 Task: Add Sprouts Whole In Bag Half Cut Boneless Pork Loin Roast to the cart.
Action: Mouse pressed left at (25, 152)
Screenshot: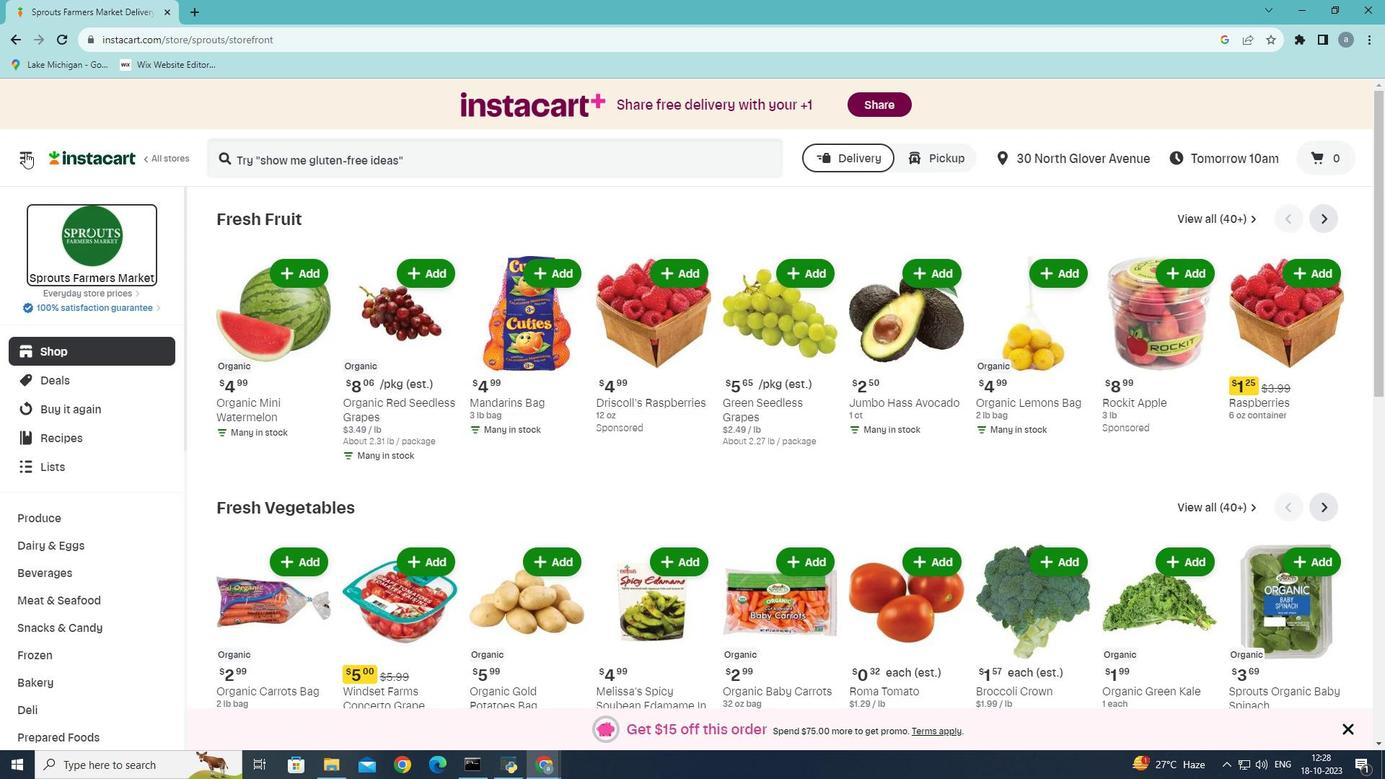 
Action: Mouse moved to (65, 417)
Screenshot: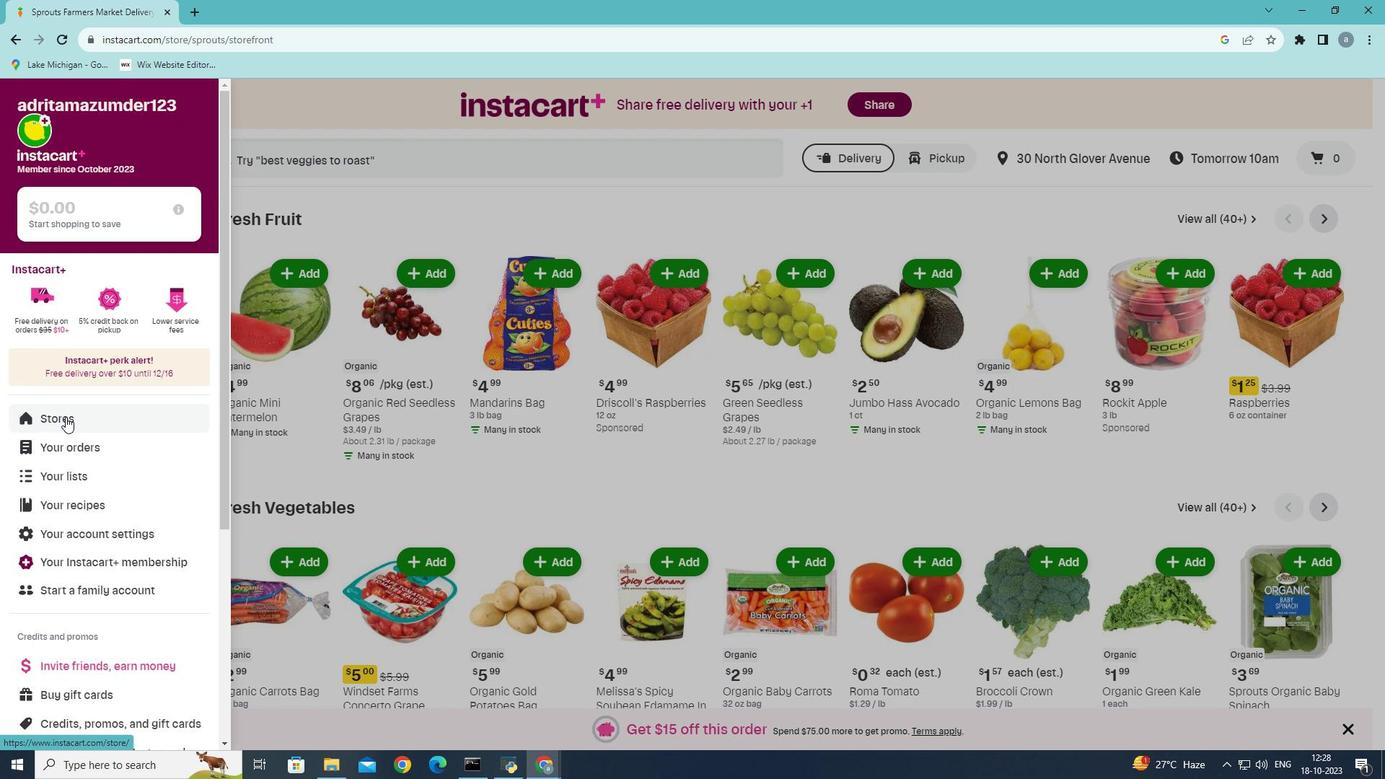 
Action: Mouse pressed left at (65, 417)
Screenshot: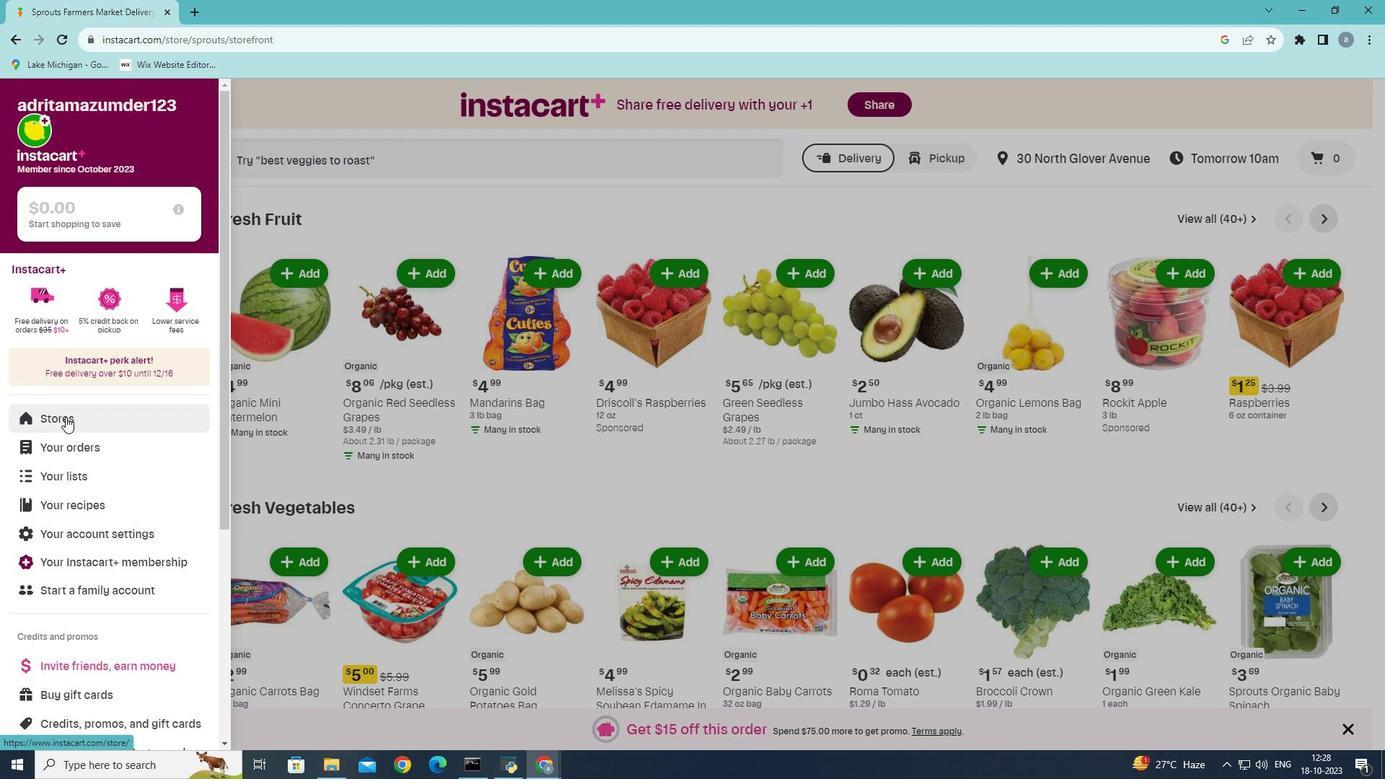 
Action: Mouse moved to (360, 165)
Screenshot: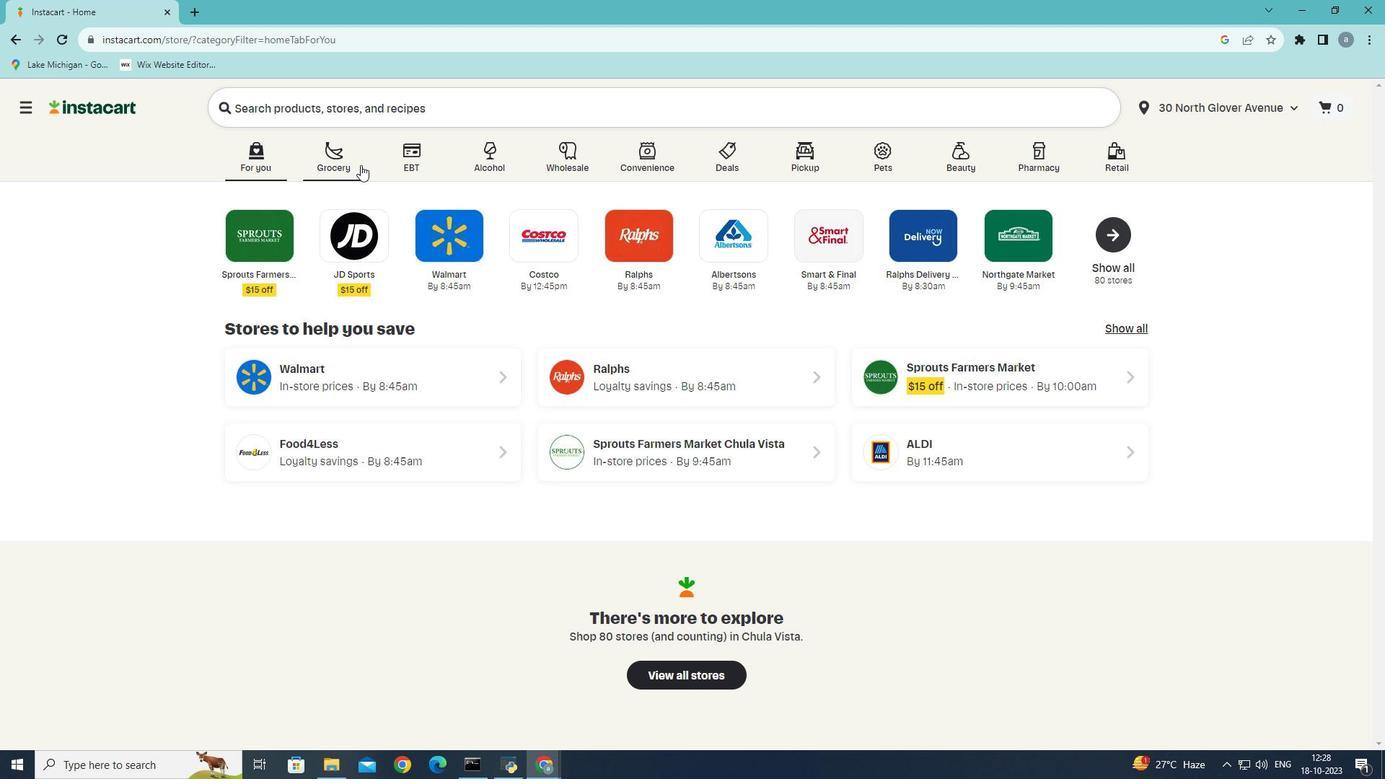 
Action: Mouse pressed left at (360, 165)
Screenshot: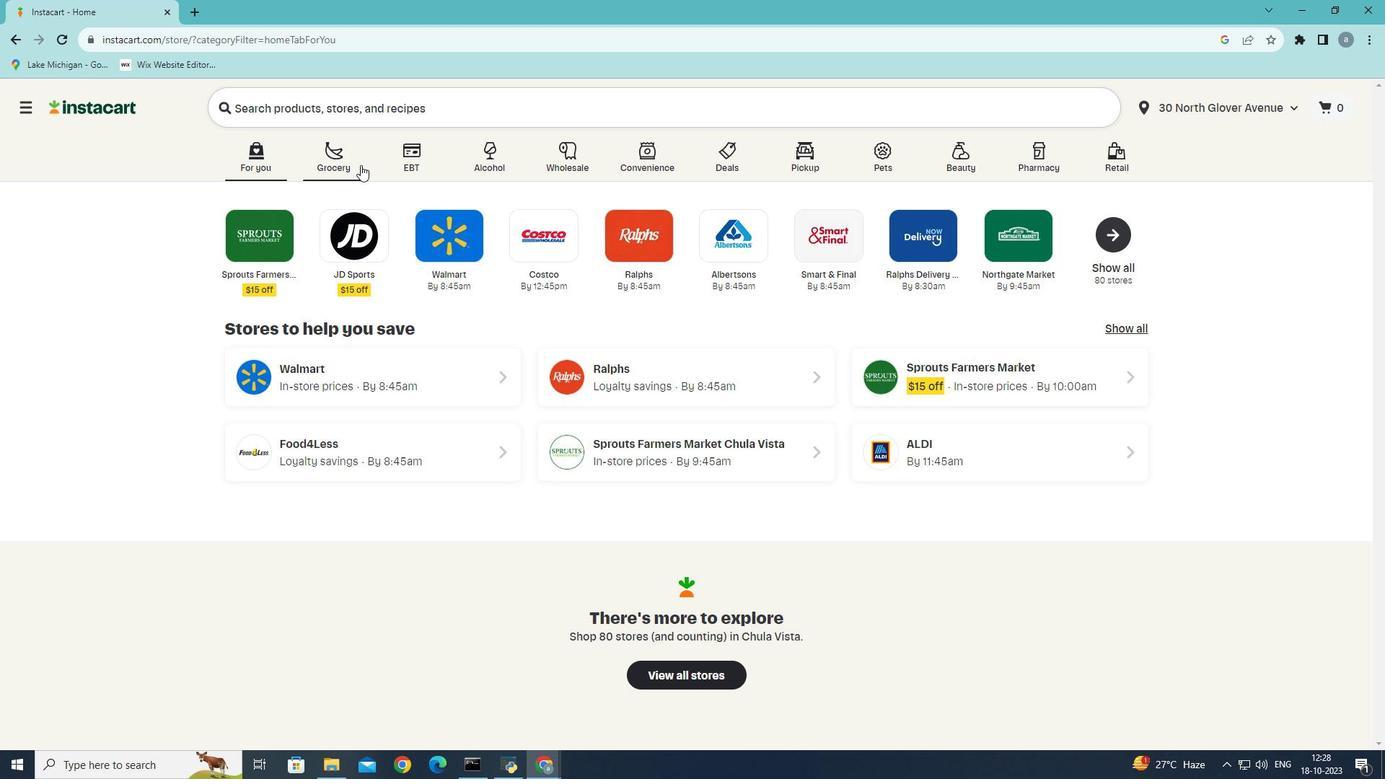 
Action: Mouse moved to (354, 443)
Screenshot: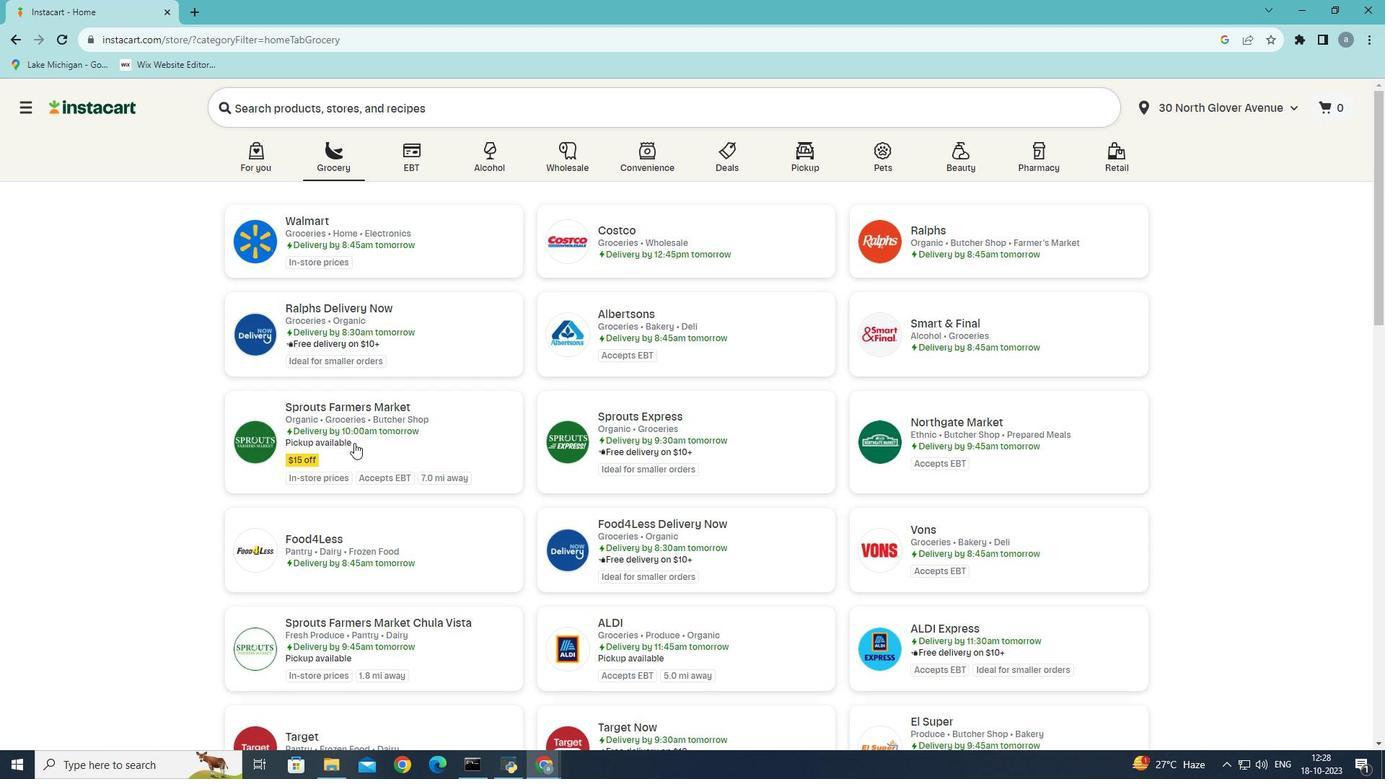 
Action: Mouse pressed left at (354, 443)
Screenshot: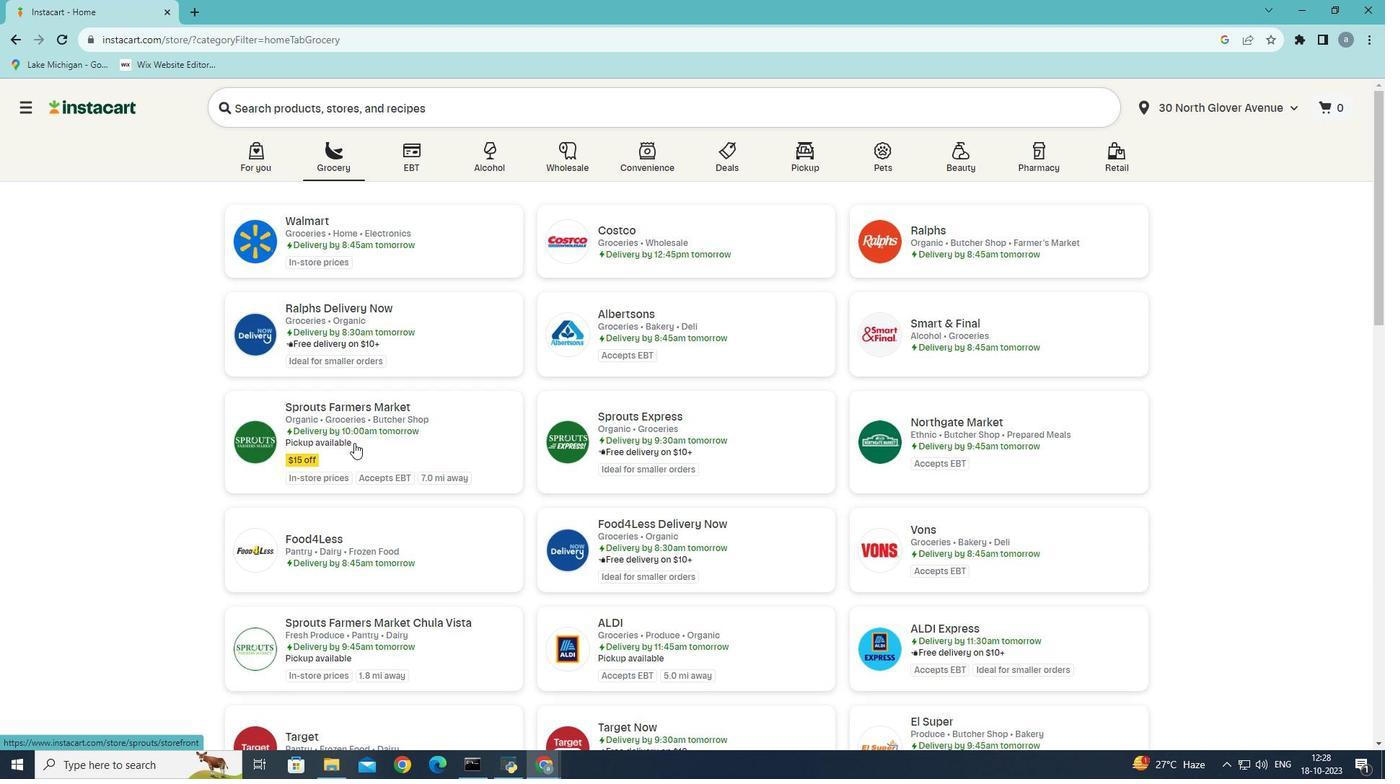
Action: Mouse moved to (55, 597)
Screenshot: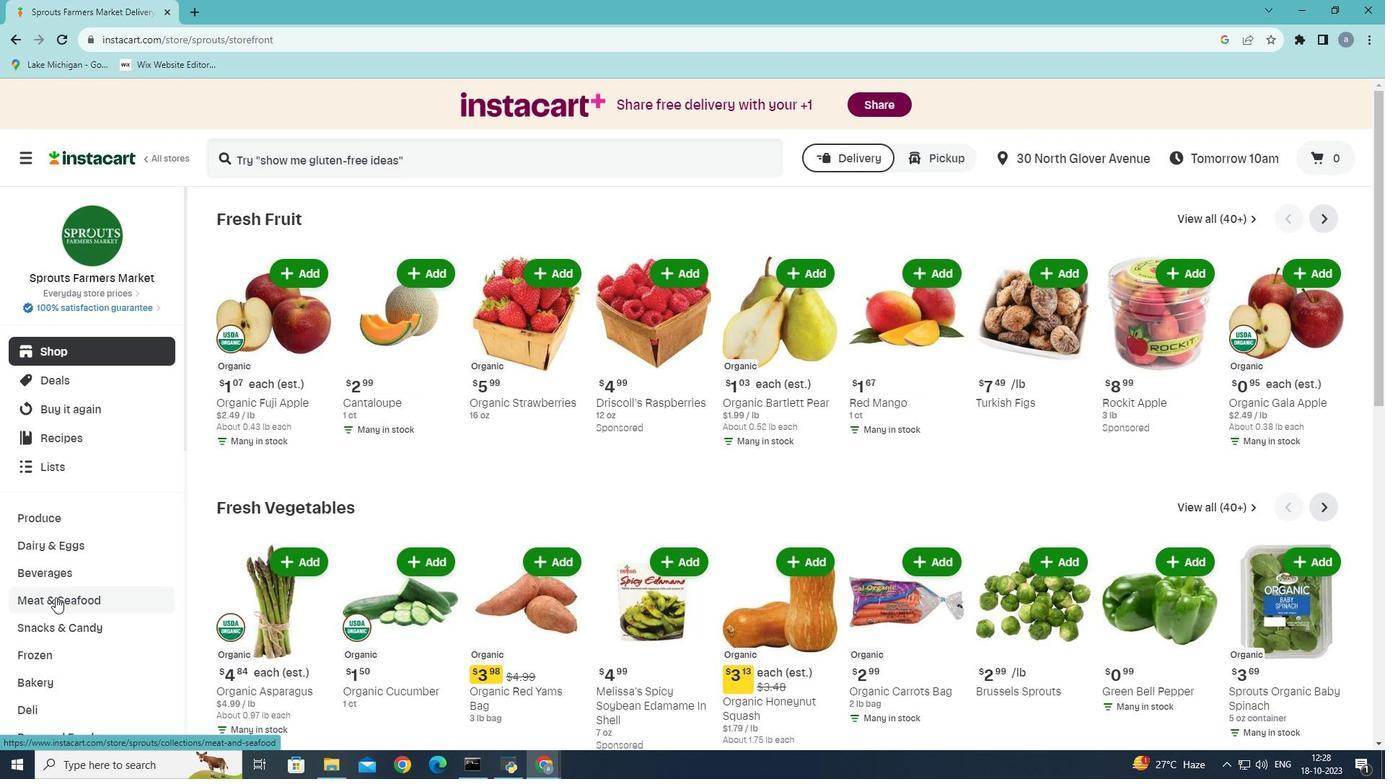 
Action: Mouse pressed left at (55, 597)
Screenshot: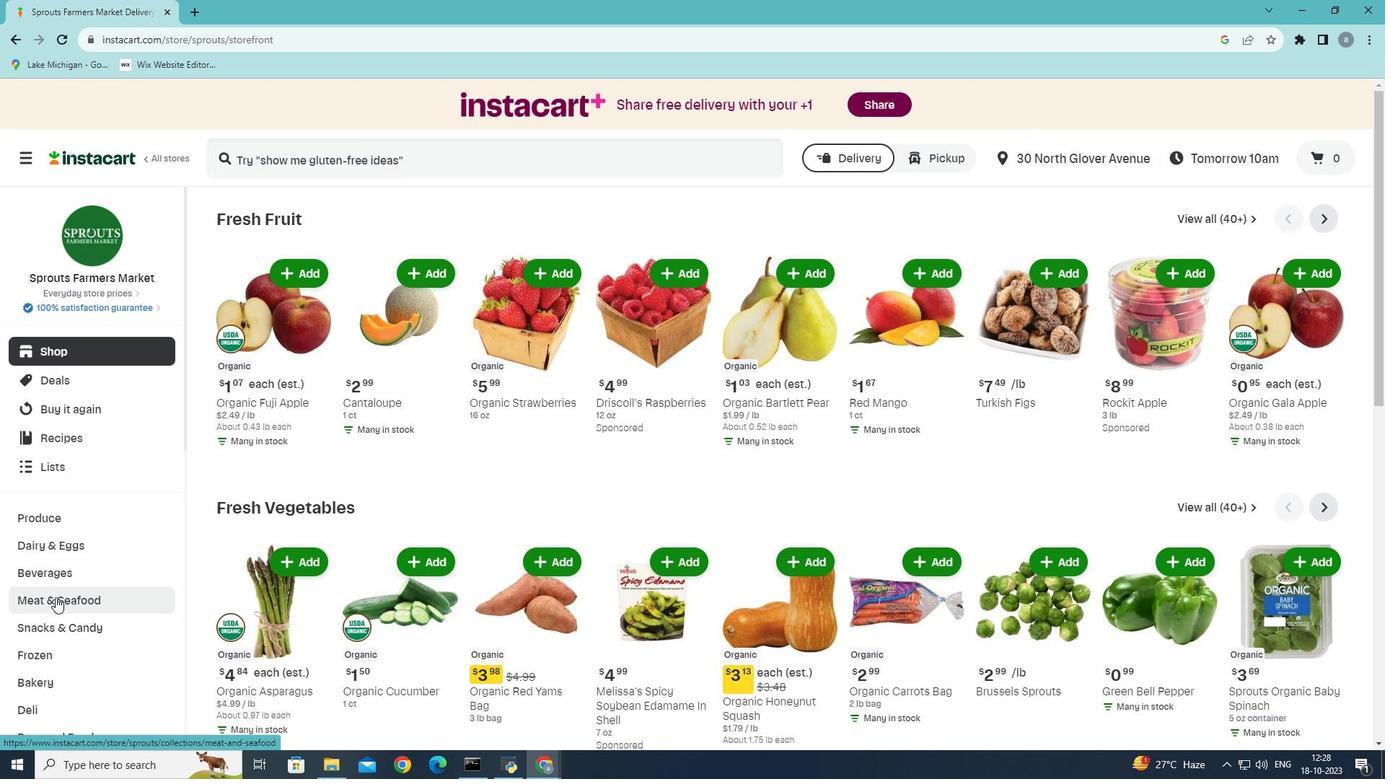 
Action: Mouse moved to (458, 254)
Screenshot: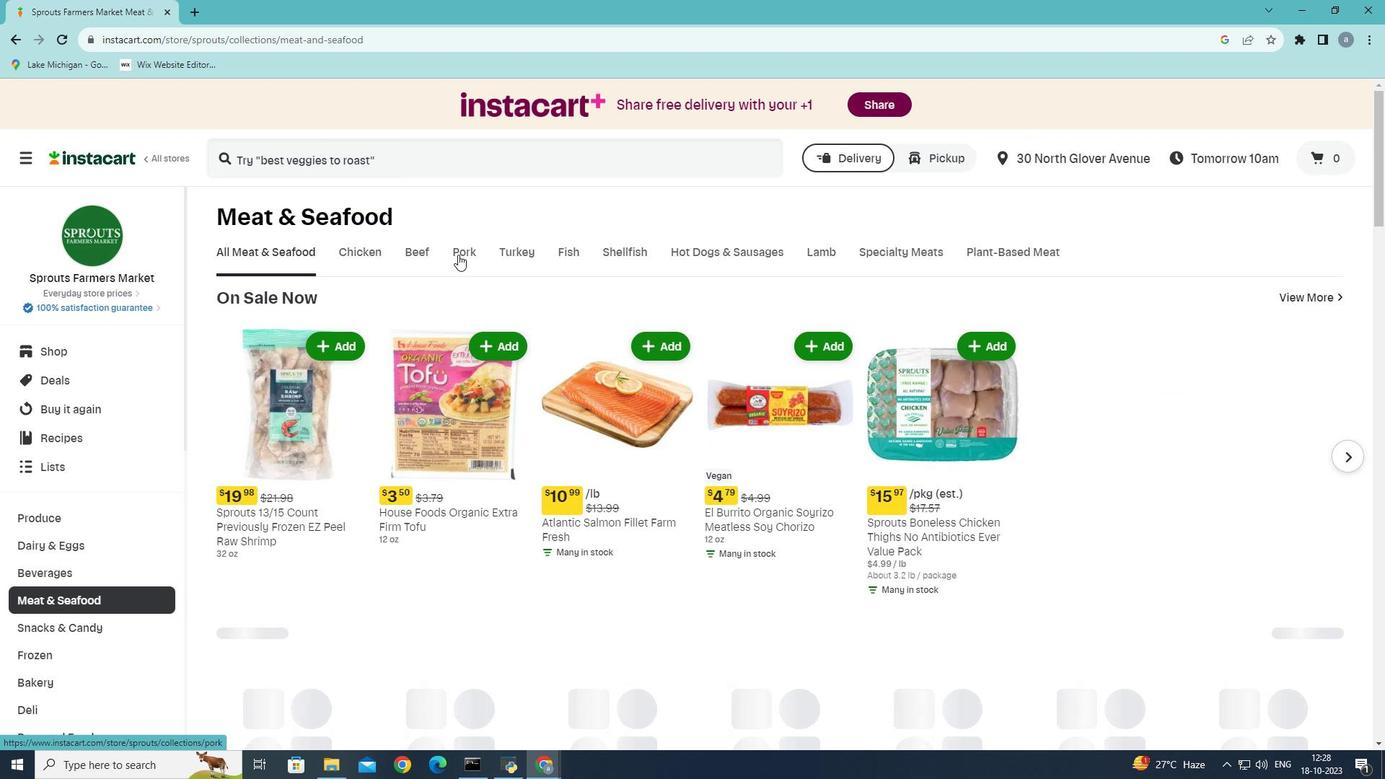 
Action: Mouse pressed left at (458, 254)
Screenshot: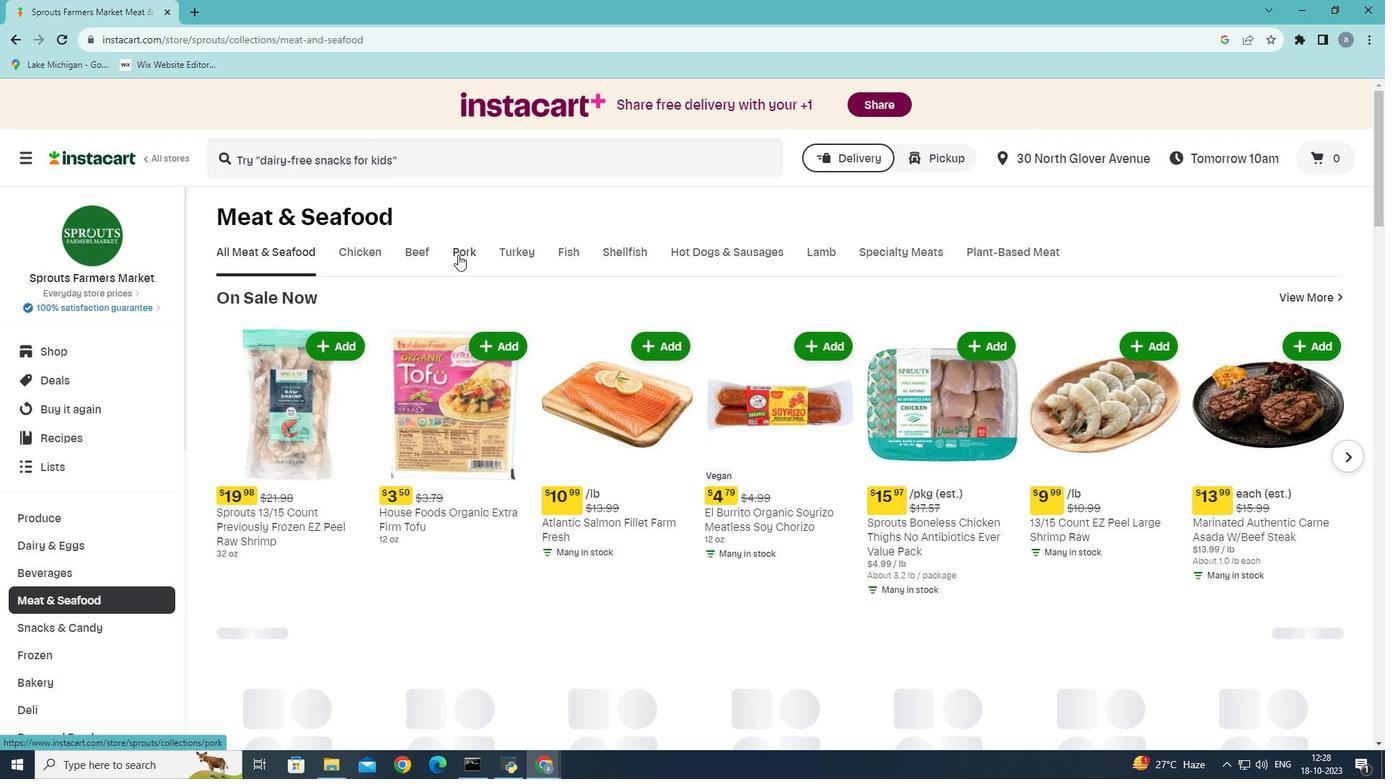 
Action: Mouse moved to (424, 322)
Screenshot: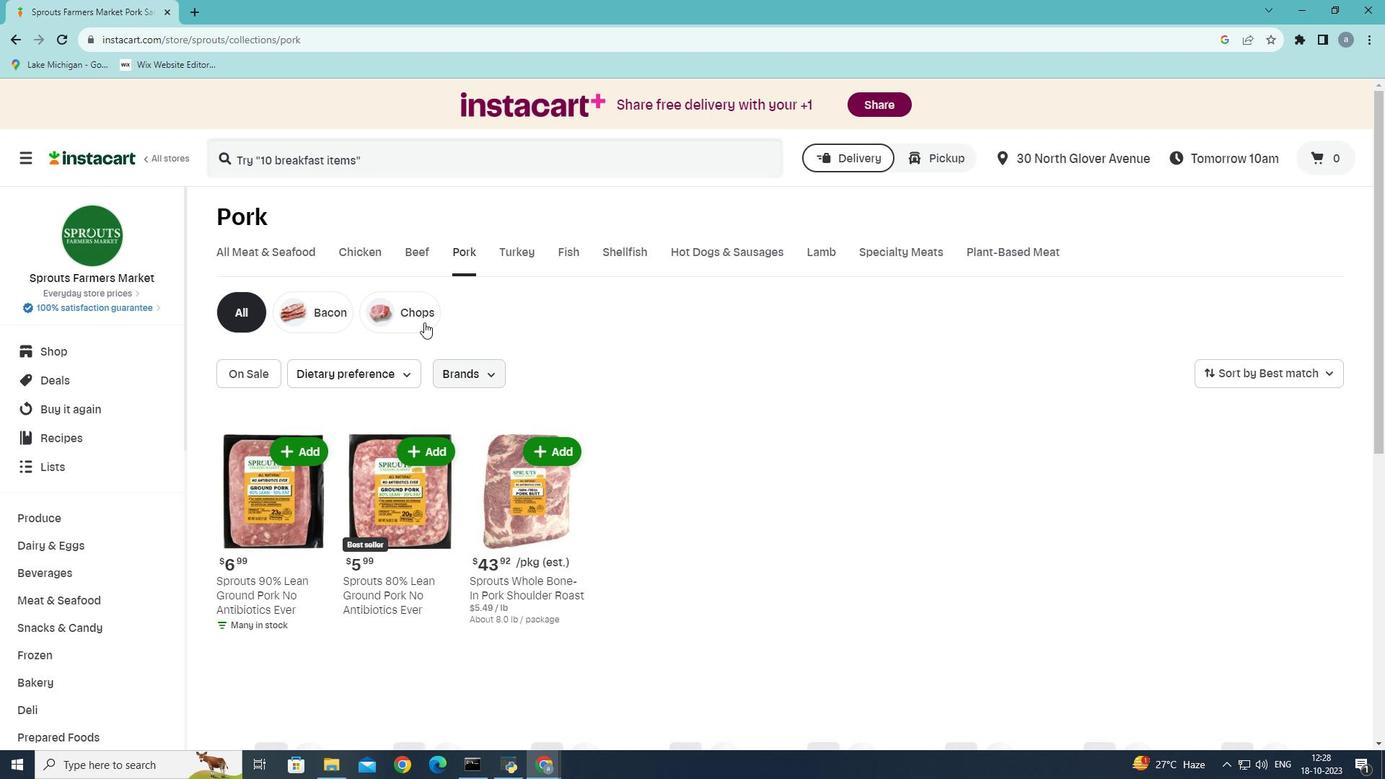 
Action: Mouse pressed left at (424, 322)
Screenshot: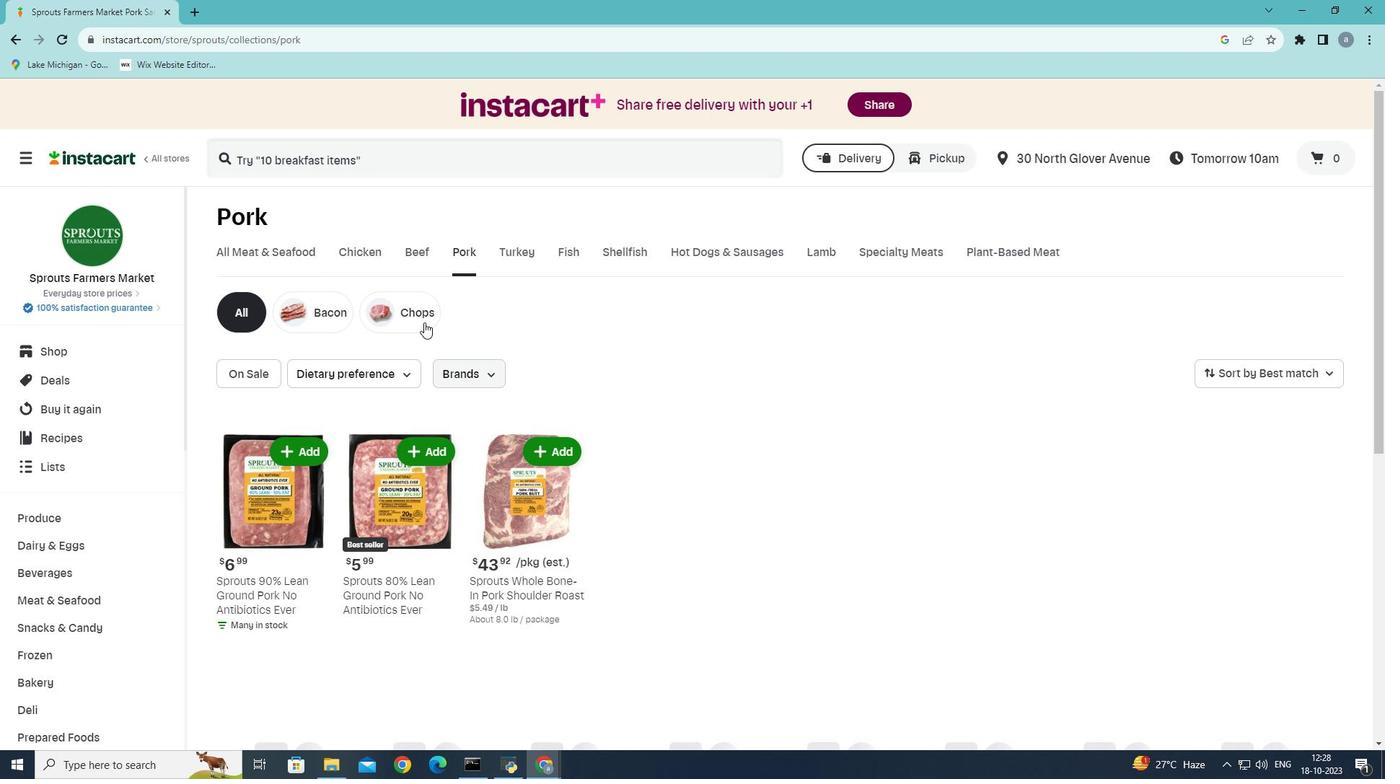 
Action: Mouse moved to (663, 448)
Screenshot: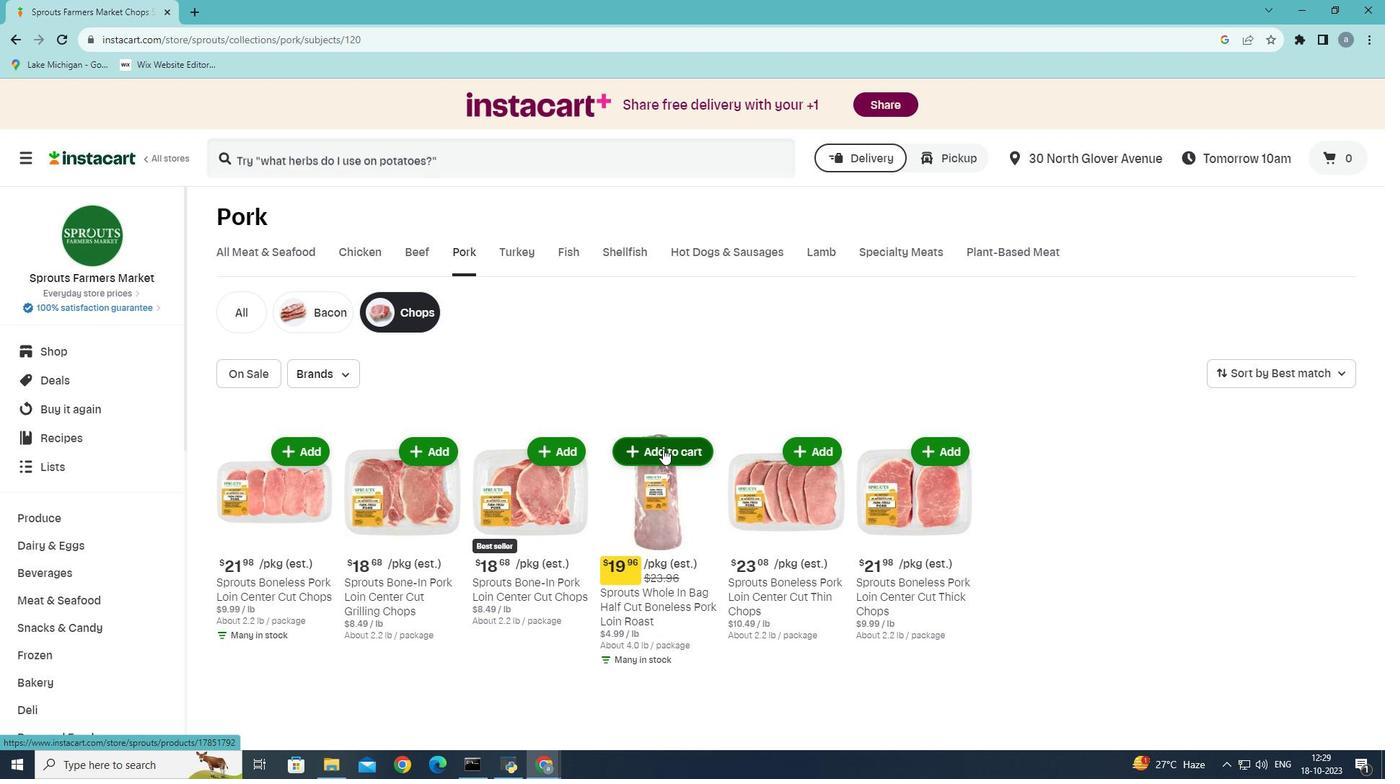 
Action: Mouse pressed left at (663, 448)
Screenshot: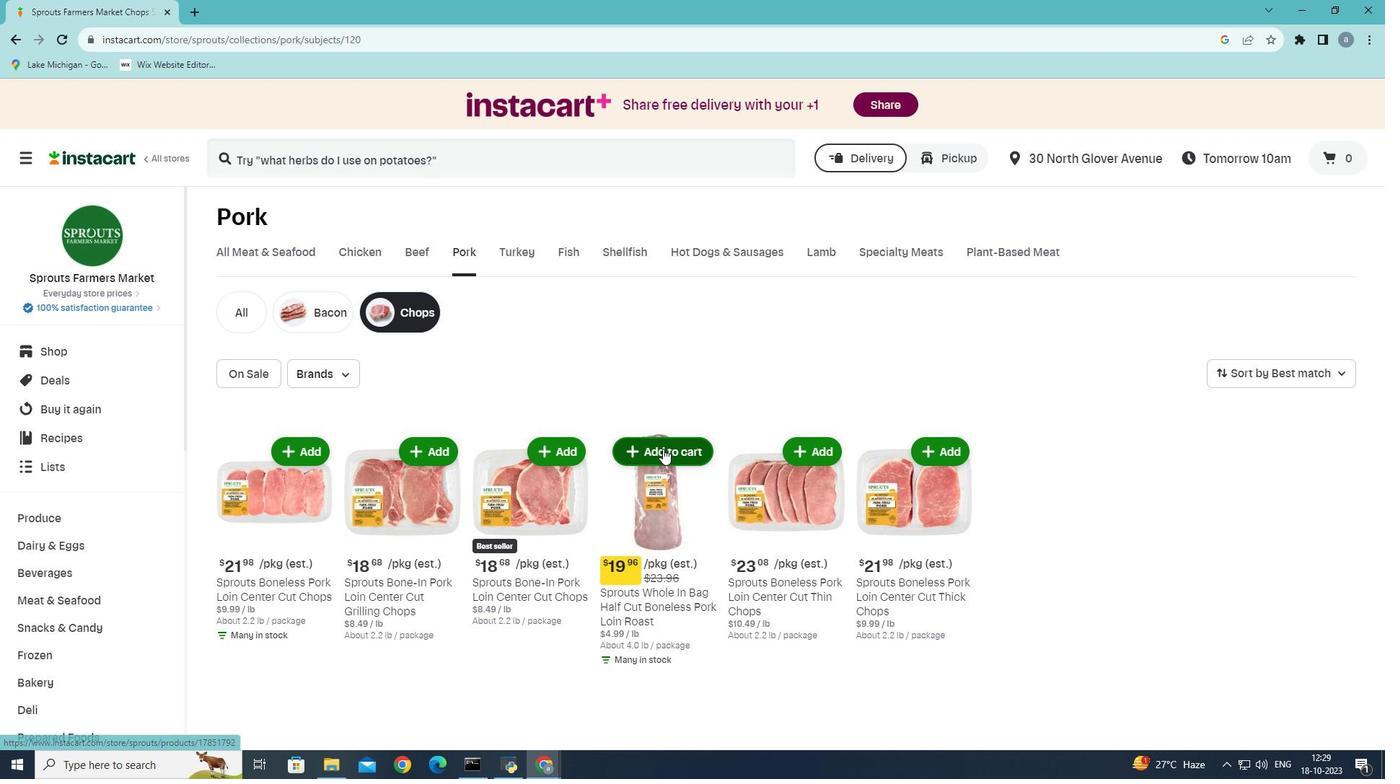 
Action: Mouse moved to (619, 468)
Screenshot: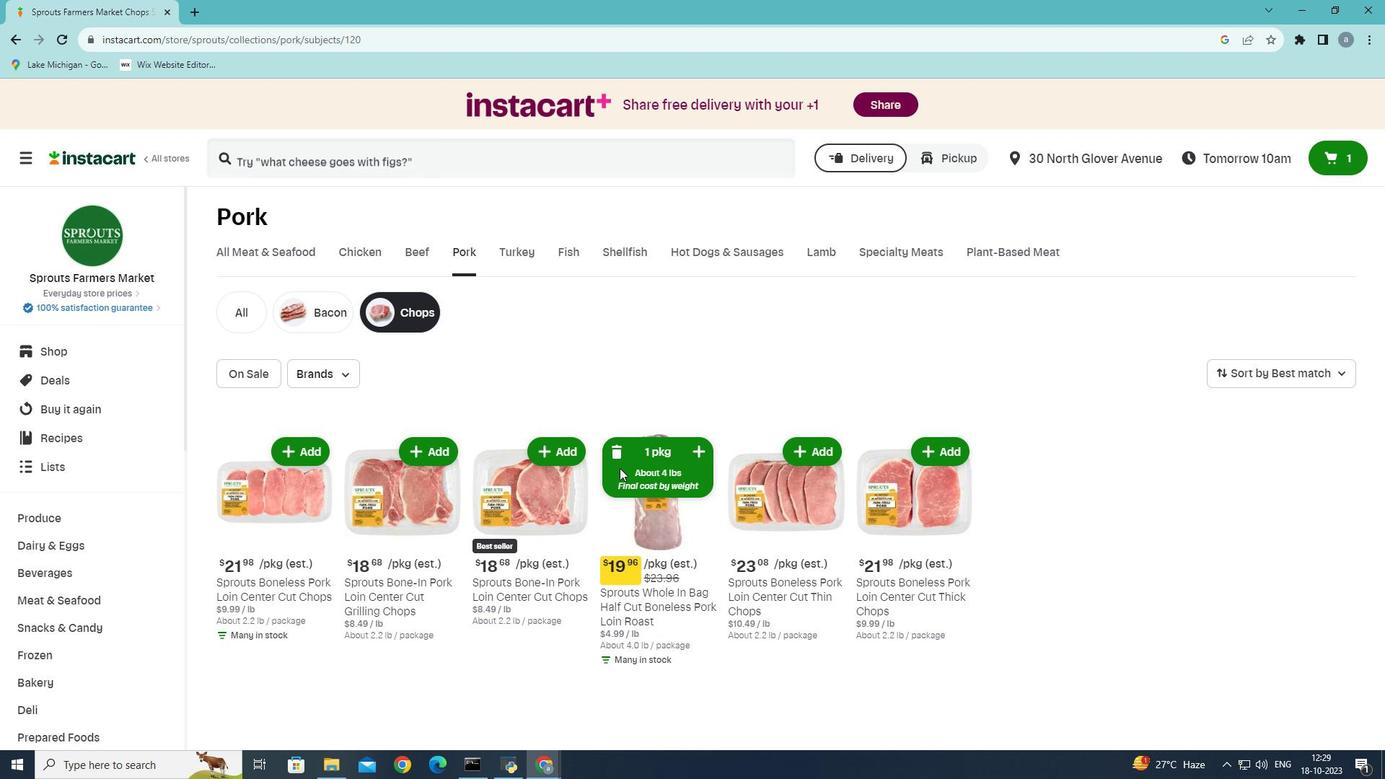
